 Task: GIF Creation: Convert a video to an animated GIF.
Action: Mouse moved to (527, 362)
Screenshot: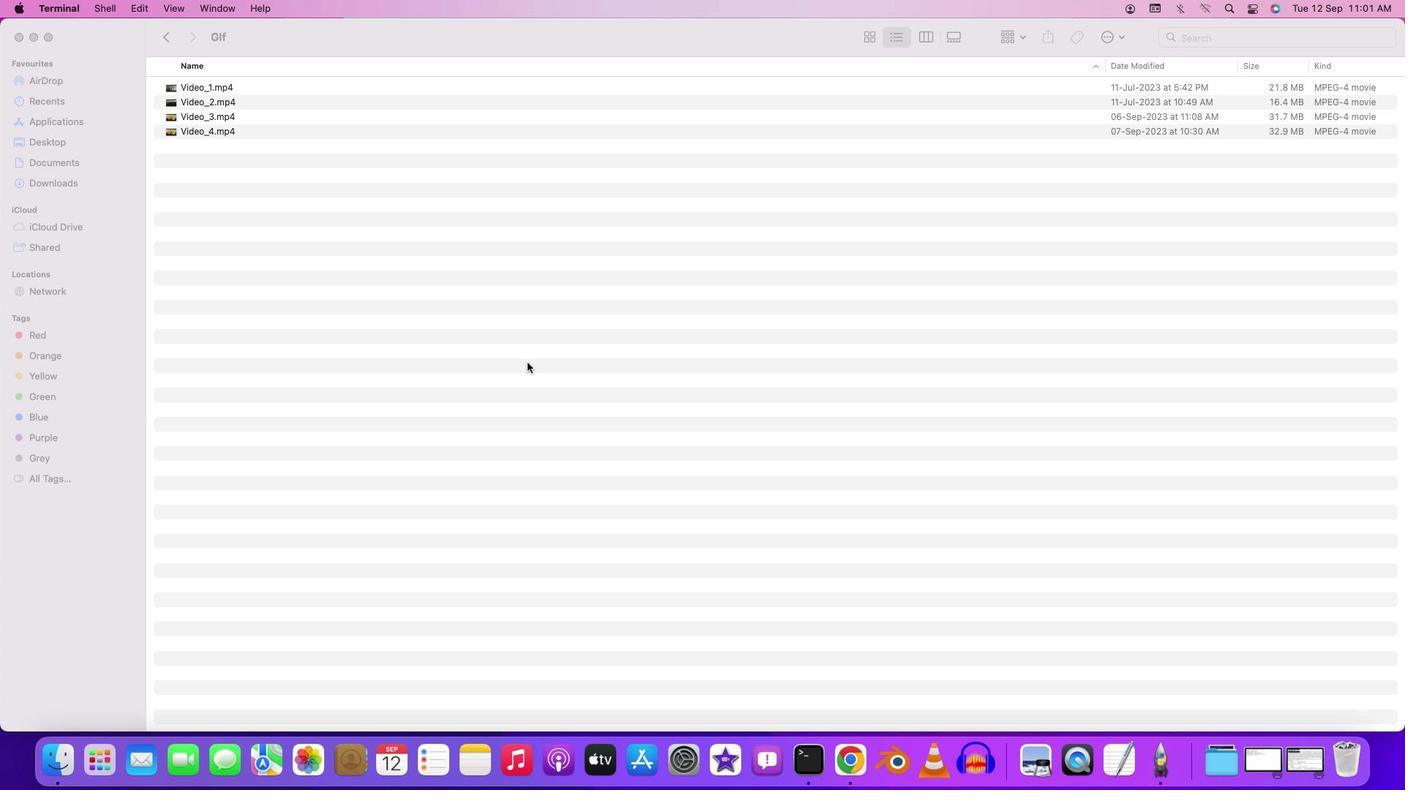 
Action: Mouse pressed left at (527, 362)
Screenshot: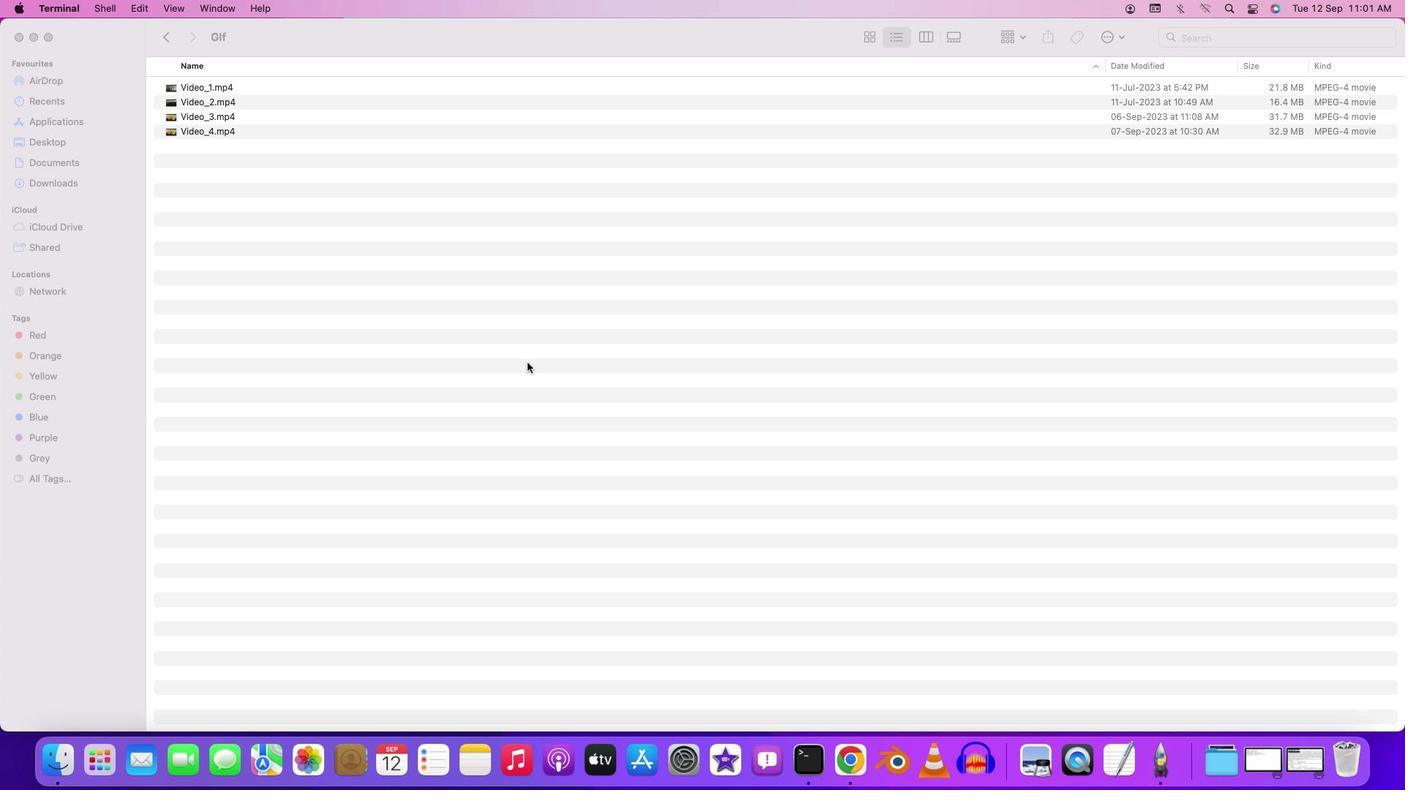 
Action: Mouse moved to (816, 758)
Screenshot: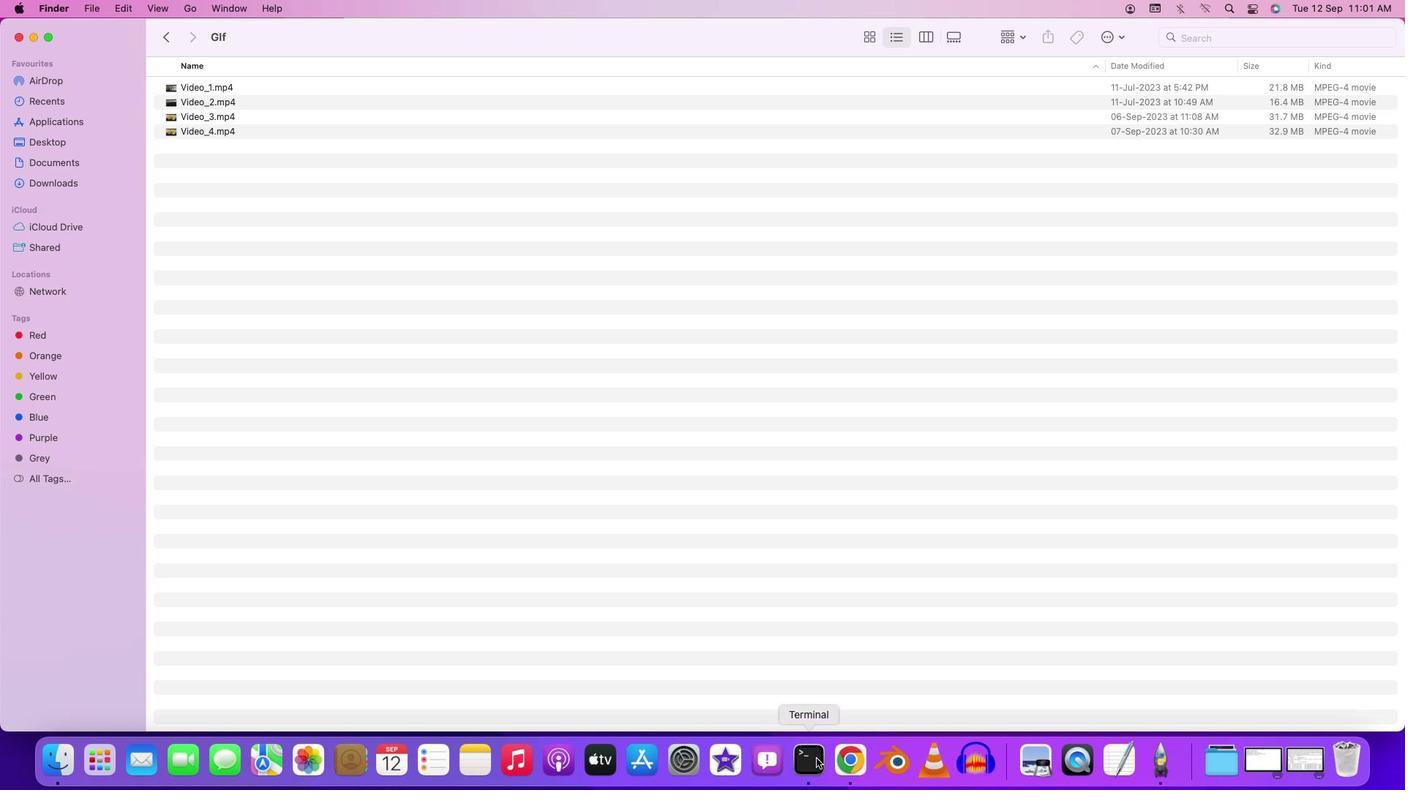 
Action: Mouse pressed right at (816, 758)
Screenshot: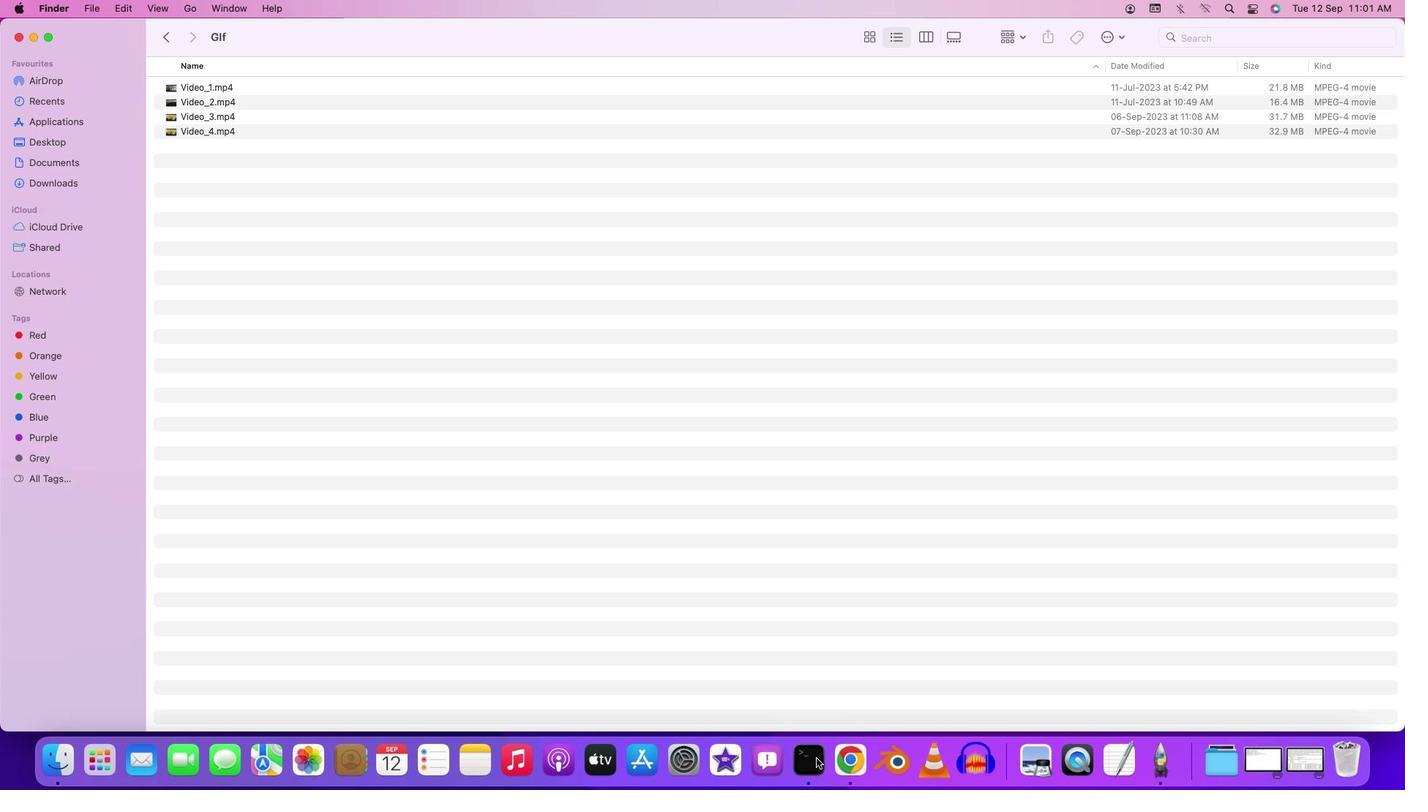 
Action: Mouse moved to (841, 584)
Screenshot: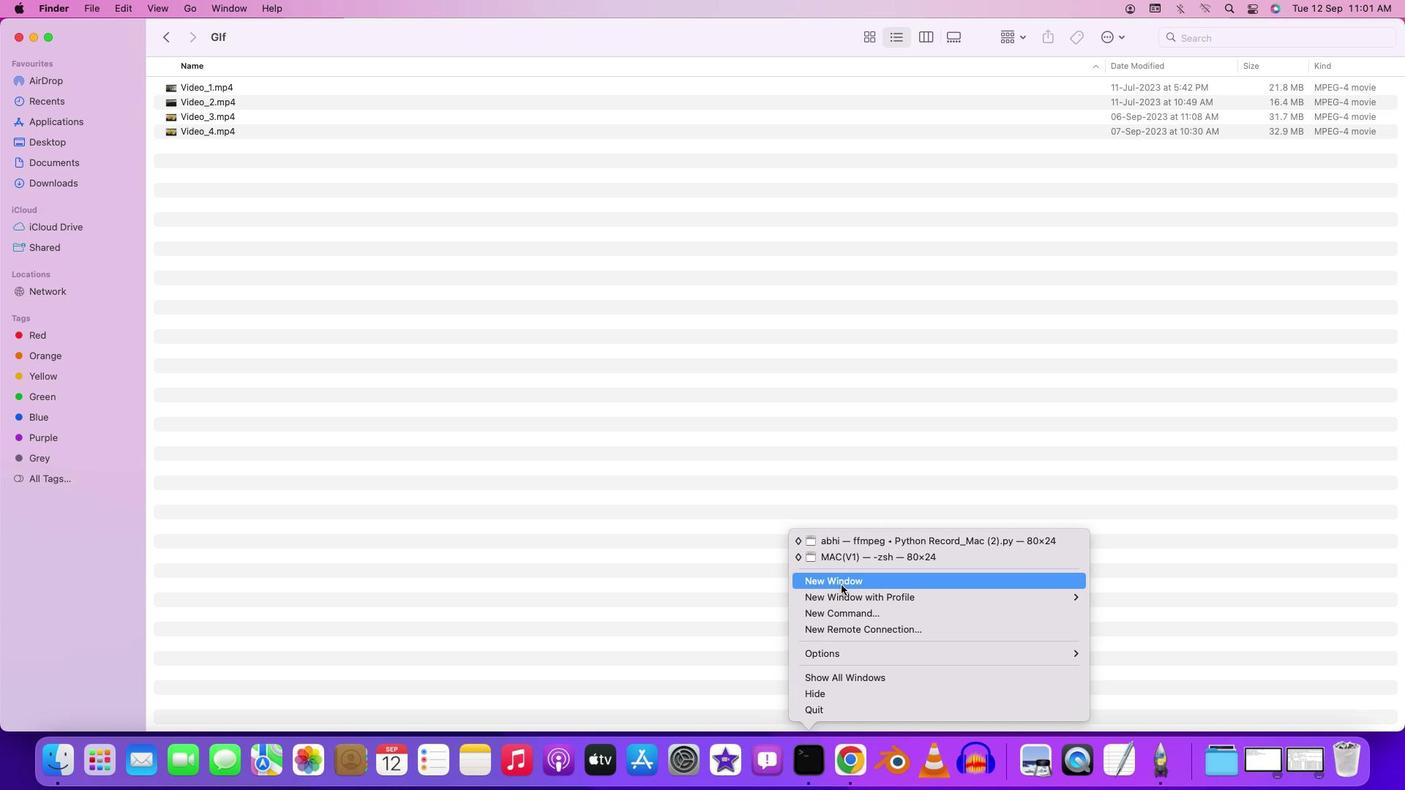 
Action: Mouse pressed left at (841, 584)
Screenshot: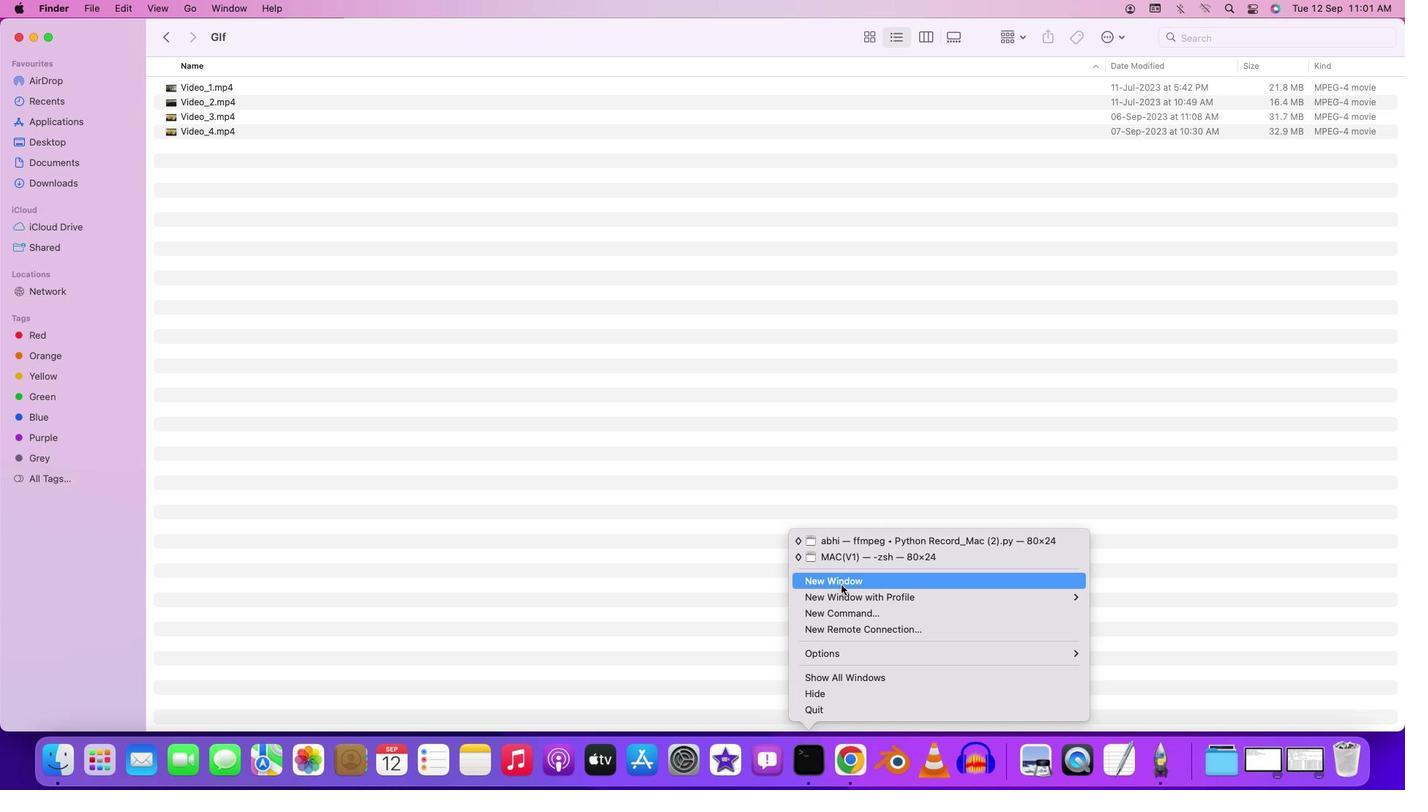 
Action: Mouse moved to (704, 332)
Screenshot: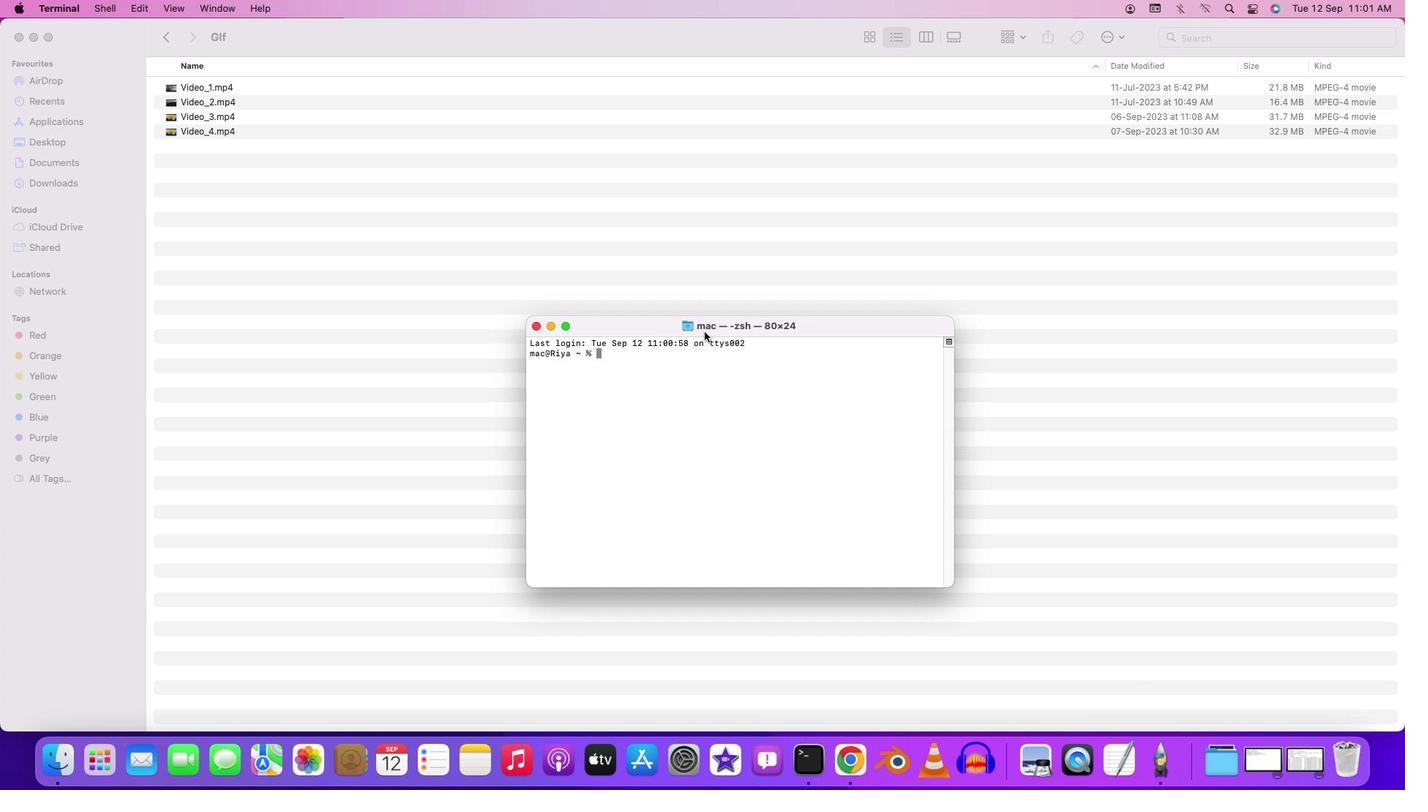 
Action: Mouse pressed left at (704, 332)
Screenshot: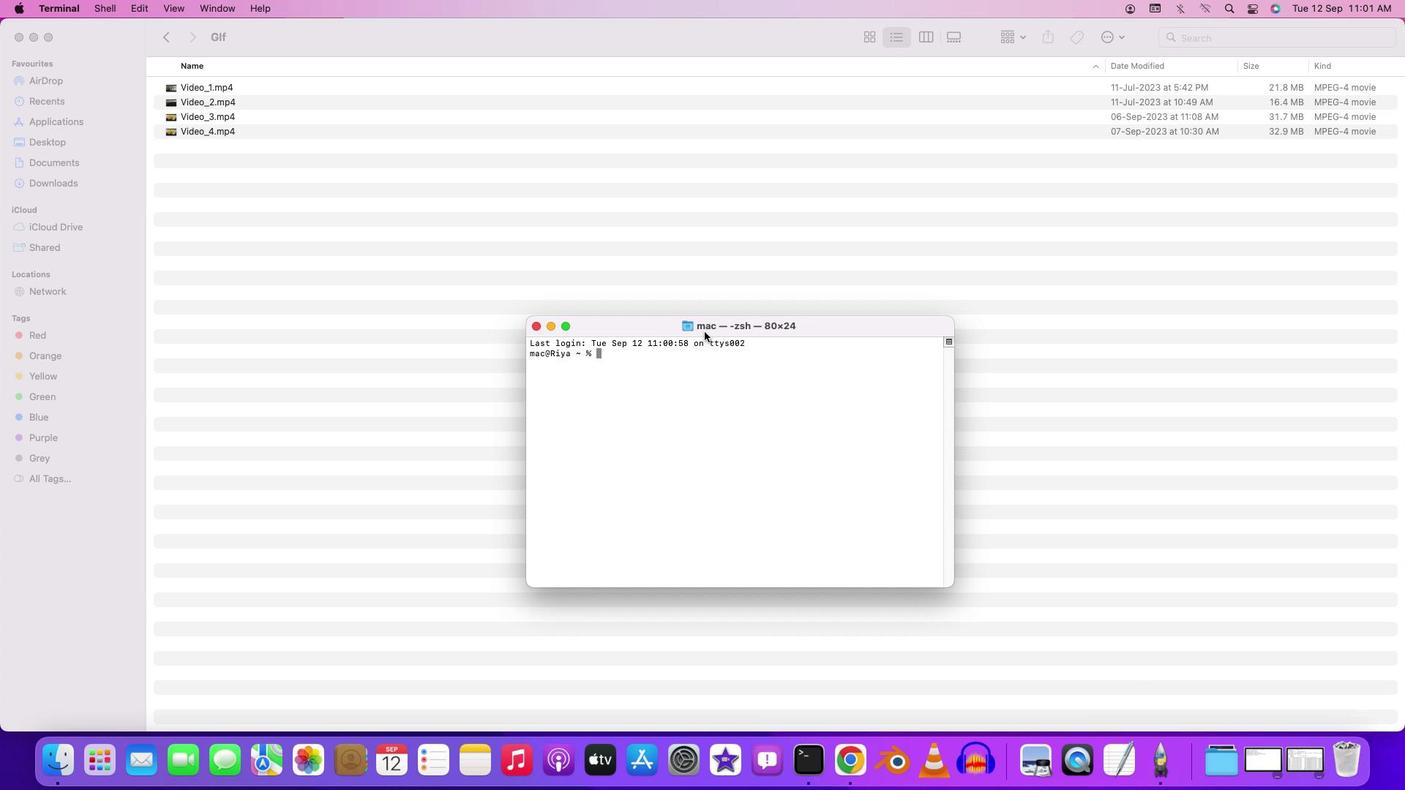 
Action: Key pressed 'c''d'Key.space'd''e''s''k''t''o''p'Key.enter'c''d'Key.space'f''f''m''p''e''g'Key.enterKey.shift'G''i''f'Key.backspaceKey.backspaceKey.backspace'c''d'Key.spaceKey.shift'G''i''f'Key.enter'f''f''m''p''e''g'Key.space'-'Key.spaceKey.backspace'i'Key.spaceKey.shift'V''I'Key.backspace'i''d''e''o'Key.shift'_''1''.''m''p''4'Key.space'-''v''f'Key.leftKey.leftKey.leftKey.leftKey.leftKey.leftKey.leftKey.leftKey.rightKey.rightKey.rightKey.rightKey.rightKey.rightKey.rightKey.rightKey.rightKey.rightKey.shift'"'Key.backspaceKey.spaceKey.shift'"''f''p''s''=''1''0'',''s''c''a''l''e''=''3''2''0'Key.shift':'Key.leftKey.leftKey.rightKey.rightKey.right'-''1'Key.shift':''f''l''a''g''s''=''l''a''n''c''z''o''s'Key.shift'"'Key.space'-''c'Key.shift':''v'Key.space'g''i''f'Key.space'o''u''t''p''u''t'Key.shift'>'Key.backspaceKey.shift'_''a''n''i''m''a''t''e''d'Key.shift'_''g'Key.backspaceKey.backspace'.''g''i''f'Key.enter
Screenshot: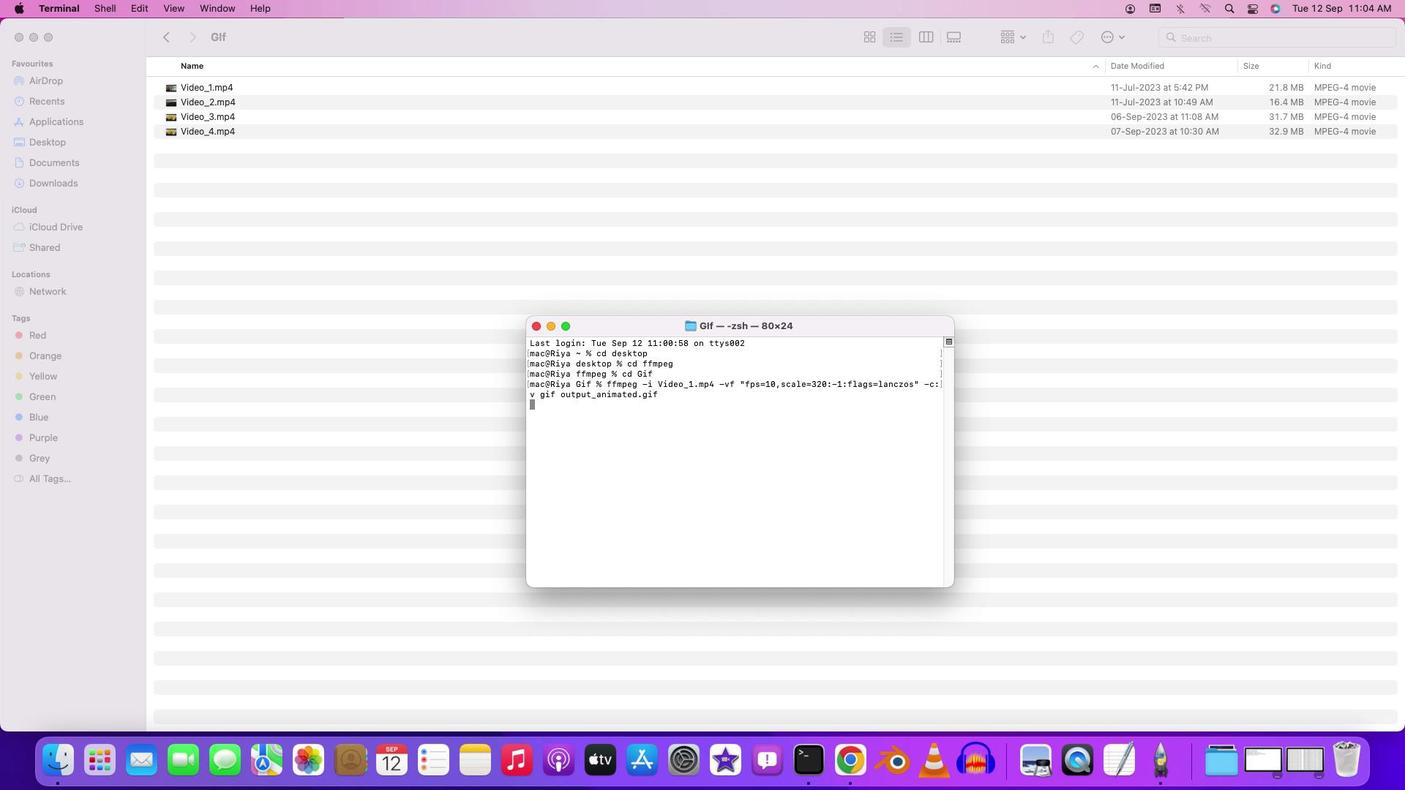 
Action: Mouse moved to (657, 581)
Screenshot: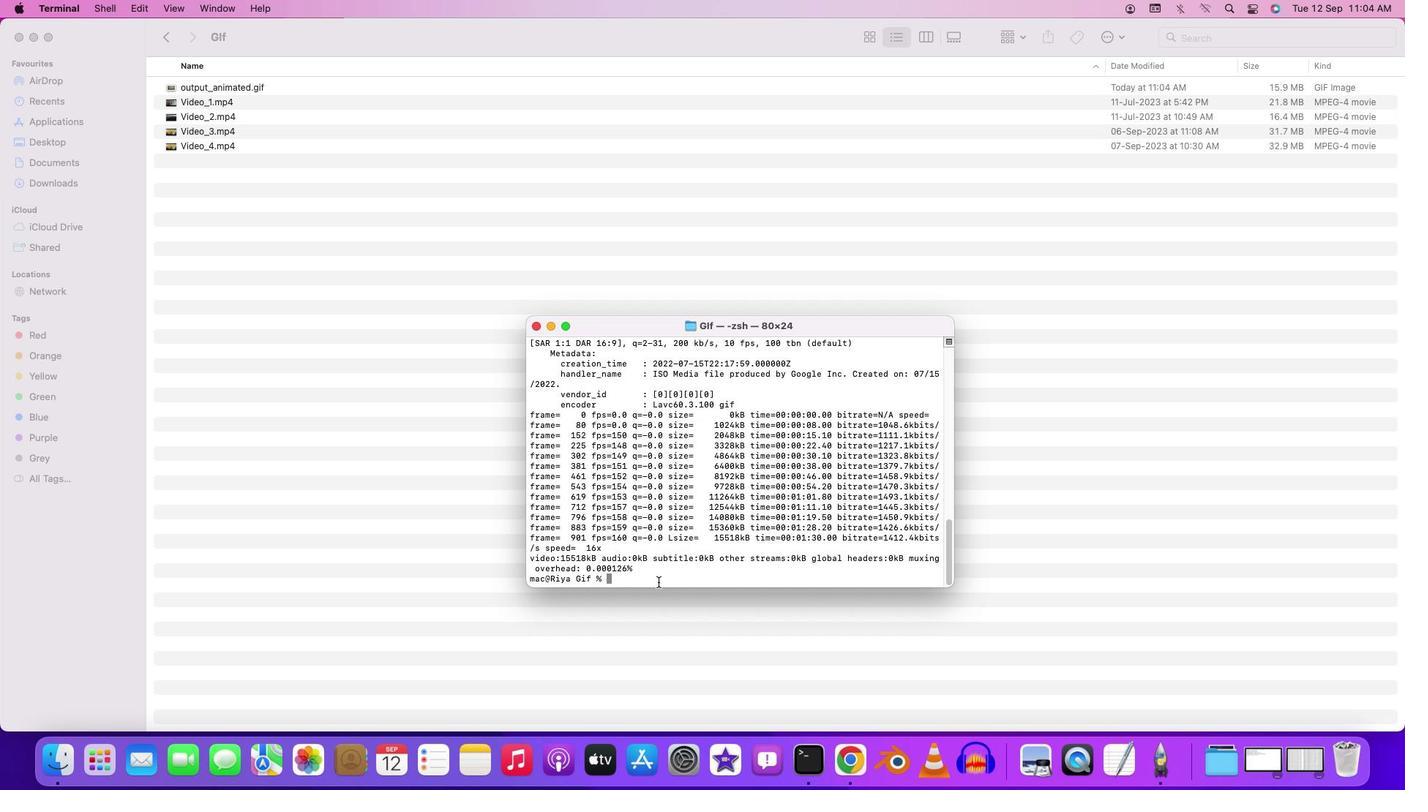
